Task: Set the custom strictness for "Deck and Discard" to "Hidden".
Action: Mouse moved to (252, 257)
Screenshot: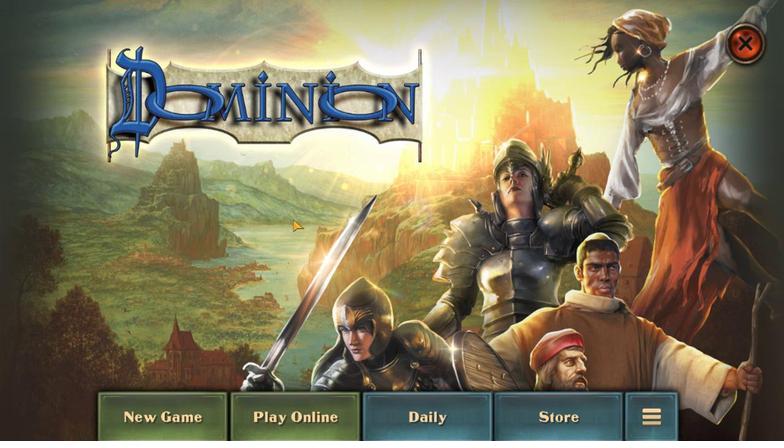 
Action: Mouse pressed left at (252, 257)
Screenshot: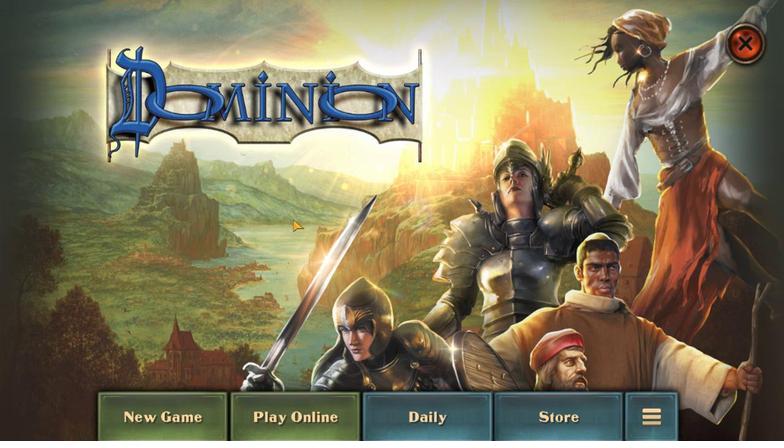
Action: Mouse moved to (530, 88)
Screenshot: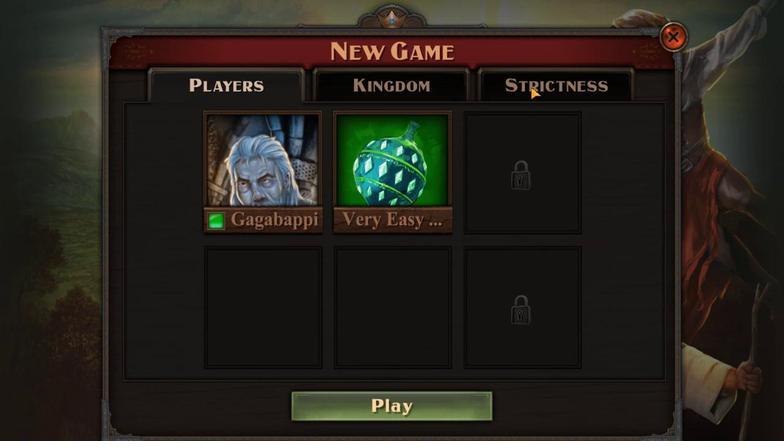 
Action: Mouse pressed left at (530, 88)
Screenshot: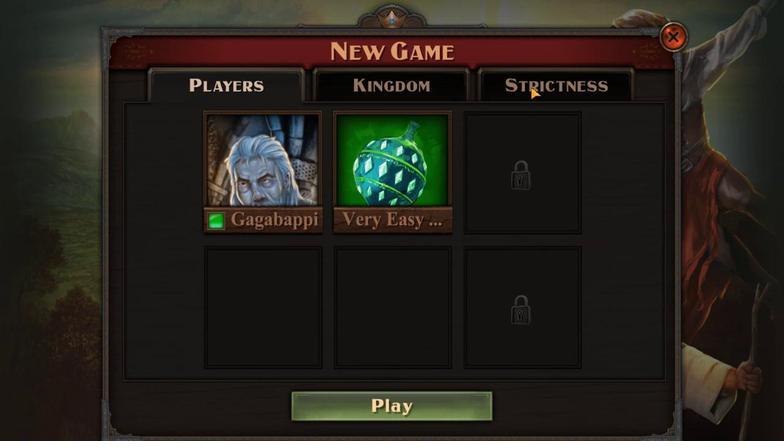 
Action: Mouse moved to (509, 216)
Screenshot: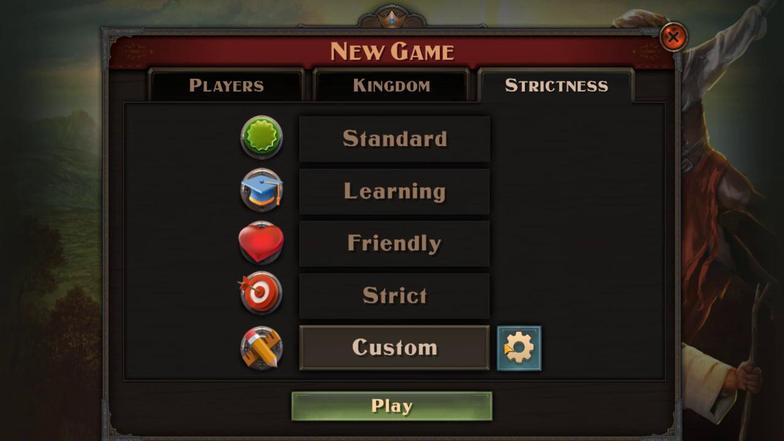 
Action: Mouse pressed left at (509, 216)
Screenshot: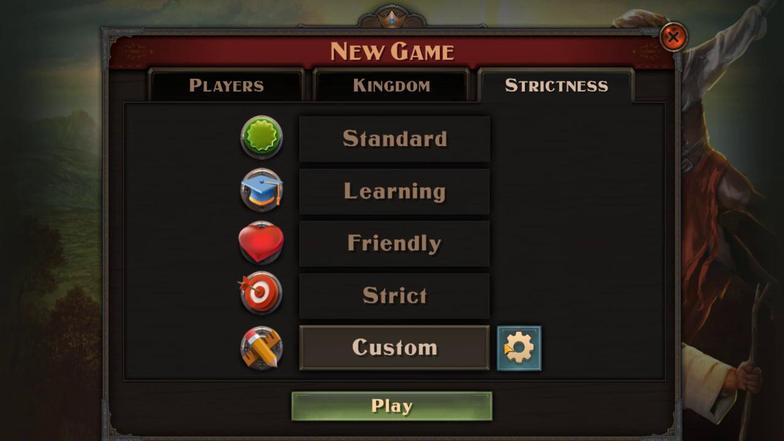 
Action: Mouse moved to (319, 109)
Screenshot: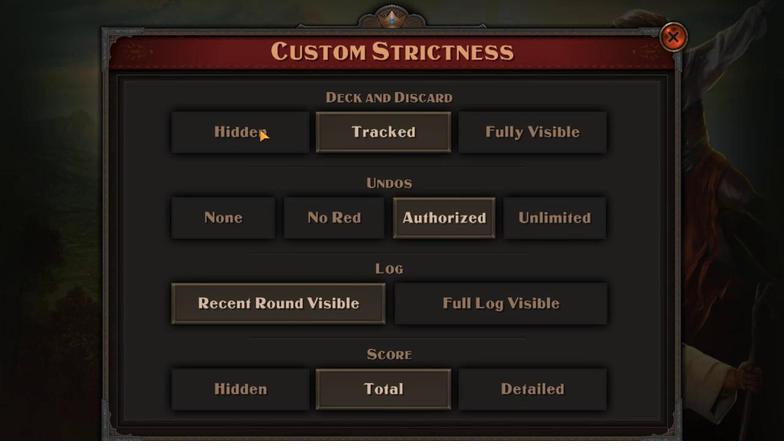 
Action: Mouse pressed left at (319, 109)
Screenshot: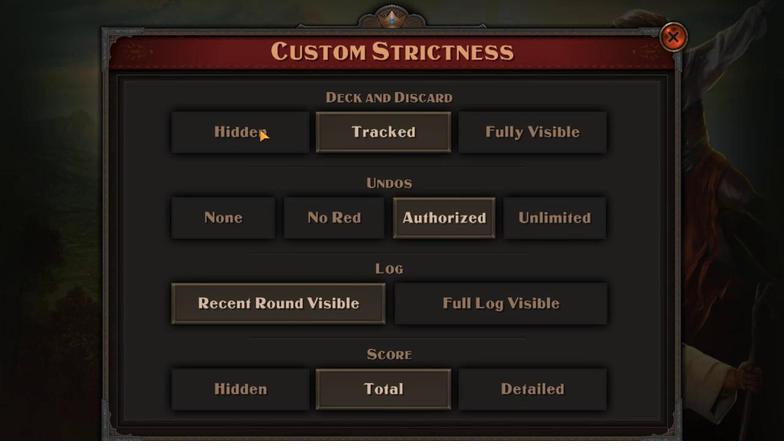
